 Task: Change proficiency to limited working proficiency.
Action: Mouse moved to (900, 96)
Screenshot: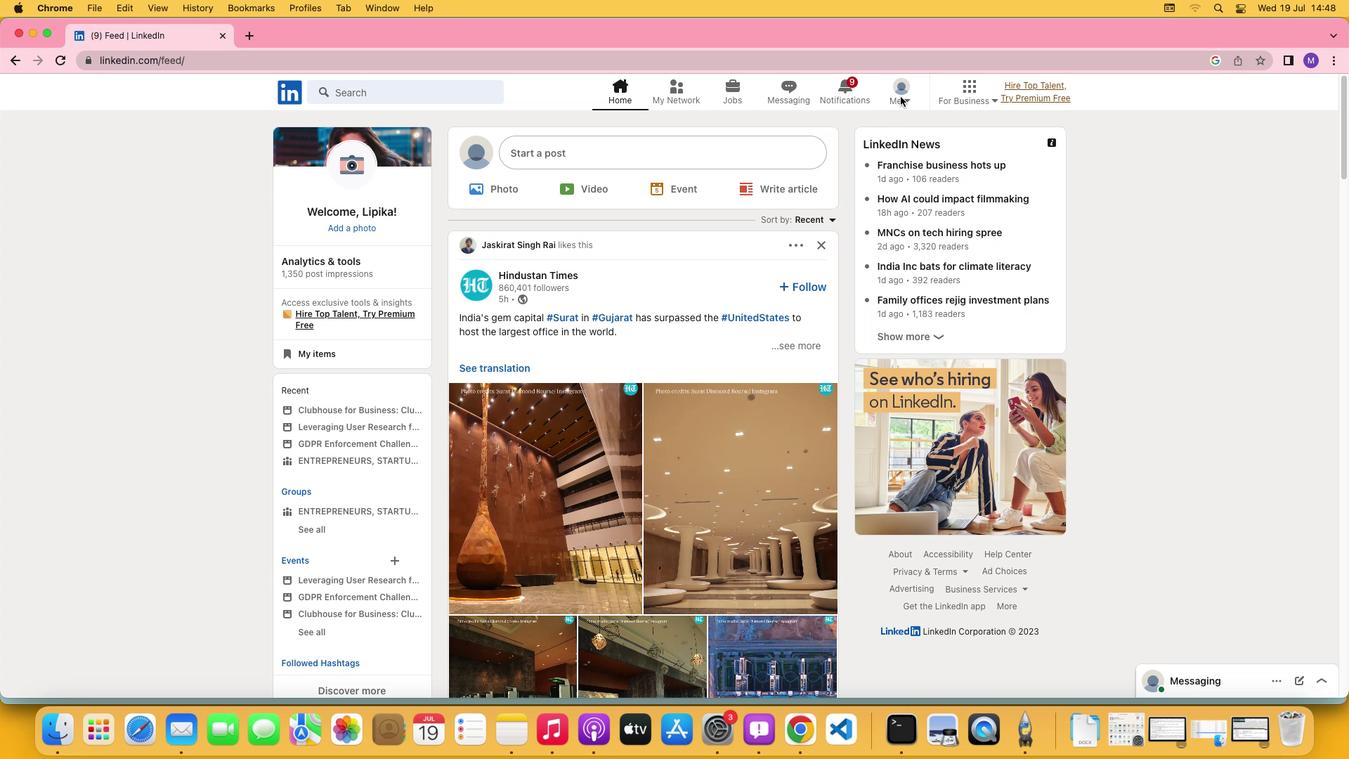 
Action: Mouse pressed left at (900, 96)
Screenshot: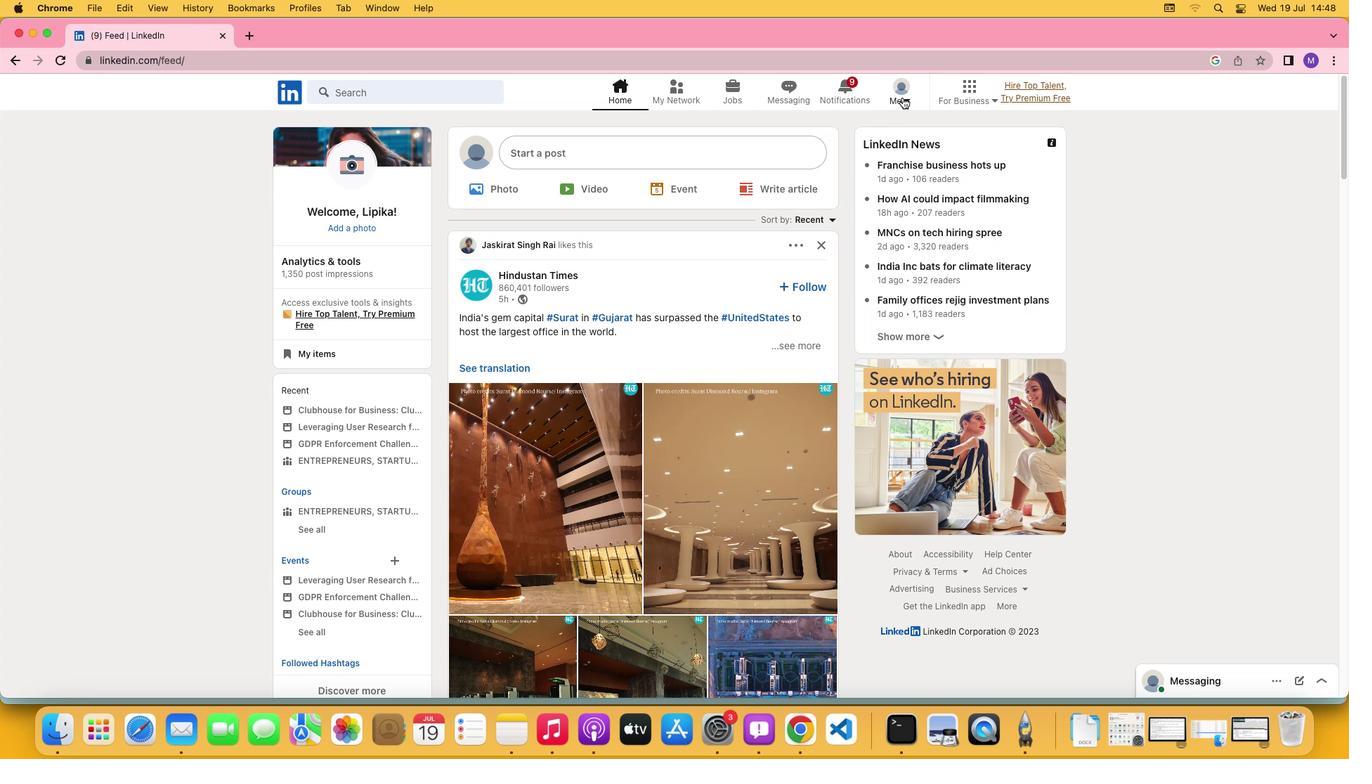 
Action: Mouse moved to (907, 99)
Screenshot: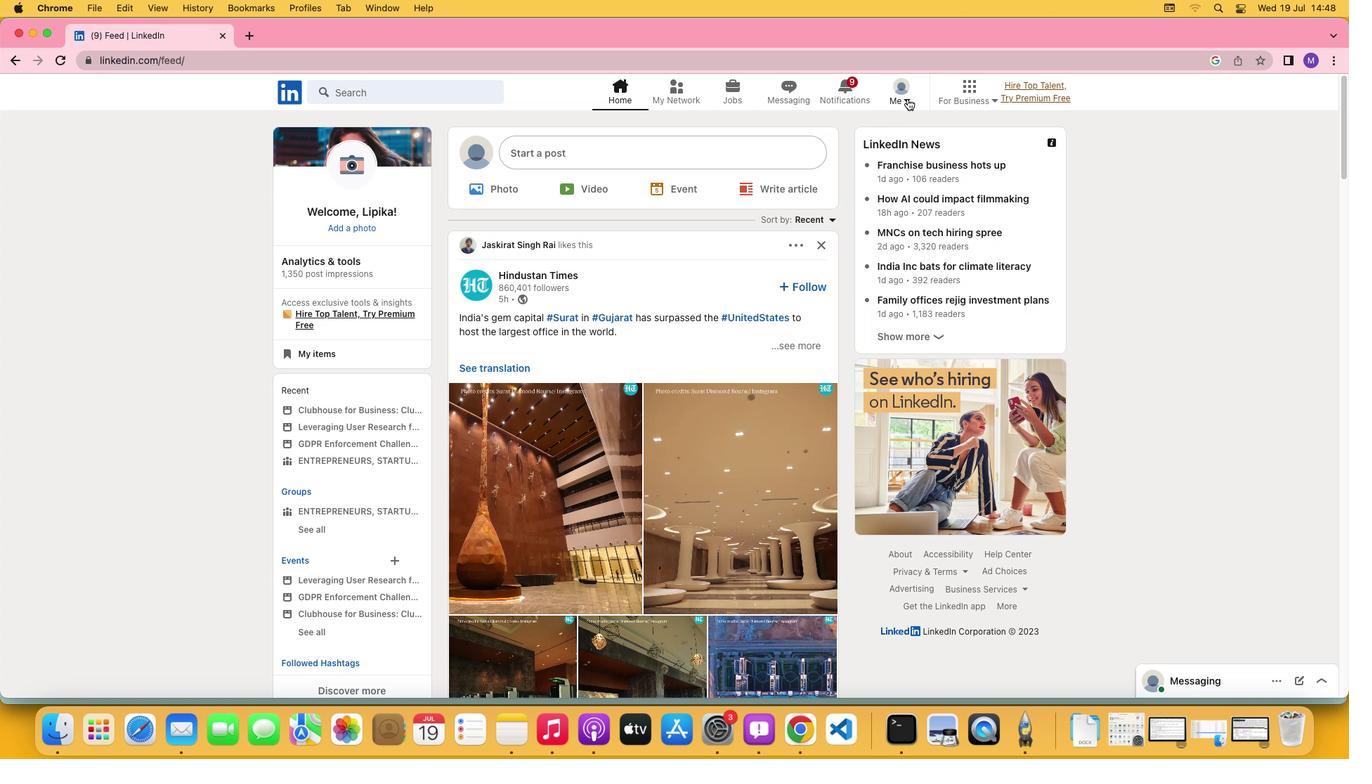 
Action: Mouse pressed left at (907, 99)
Screenshot: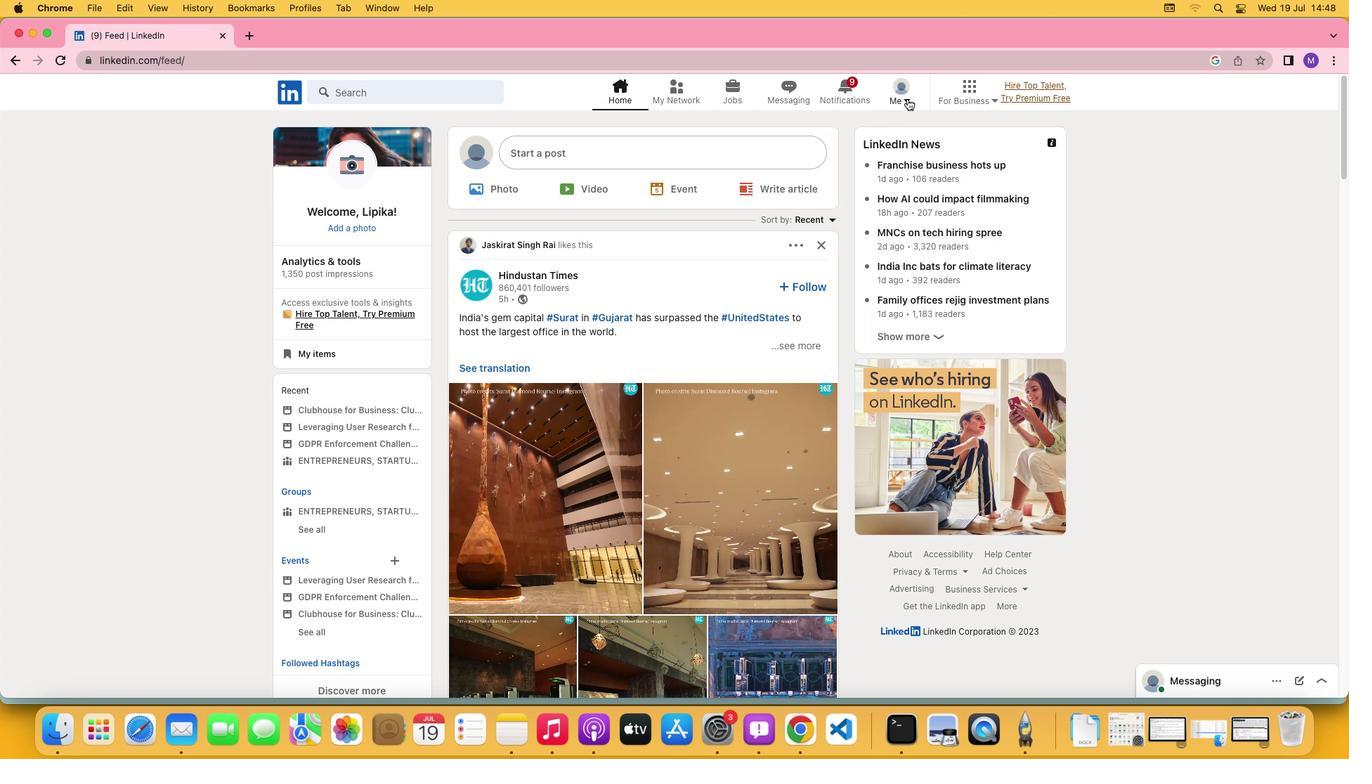 
Action: Mouse moved to (877, 170)
Screenshot: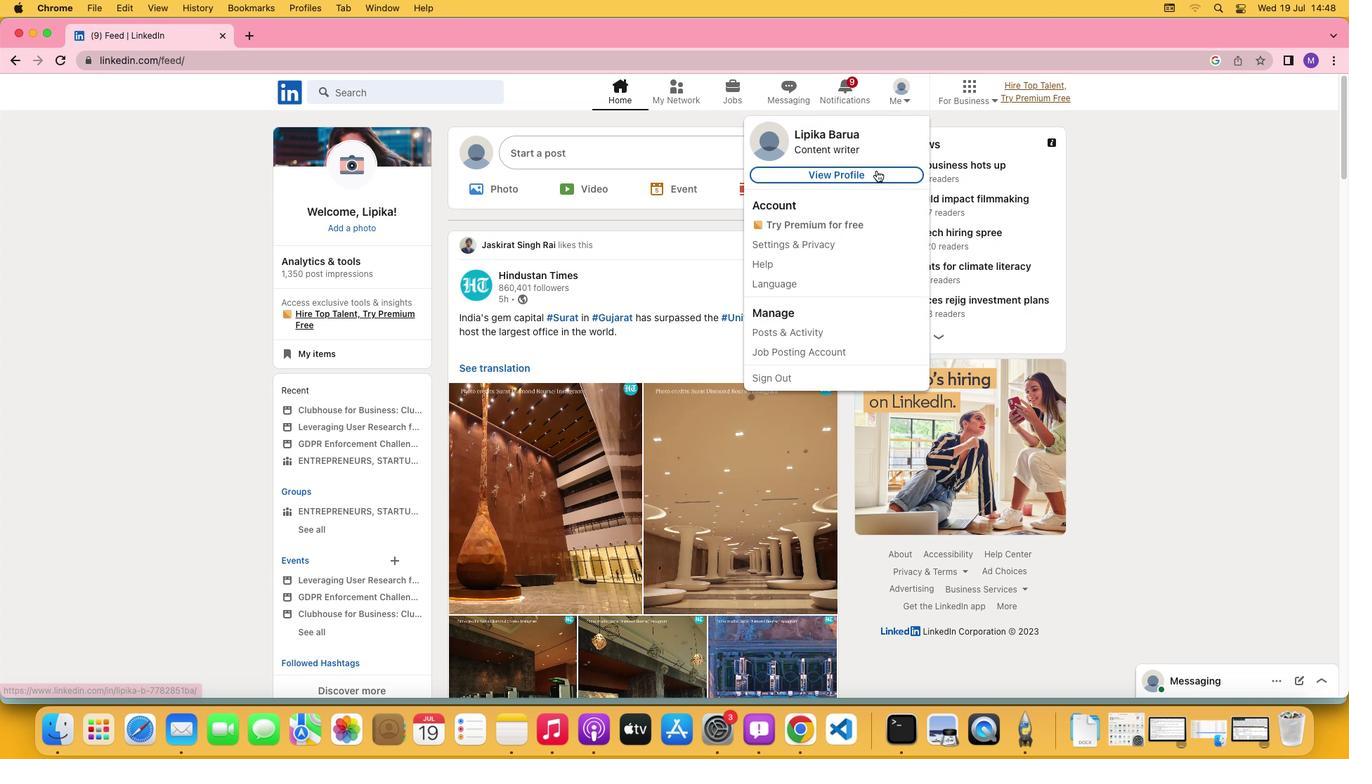 
Action: Mouse pressed left at (877, 170)
Screenshot: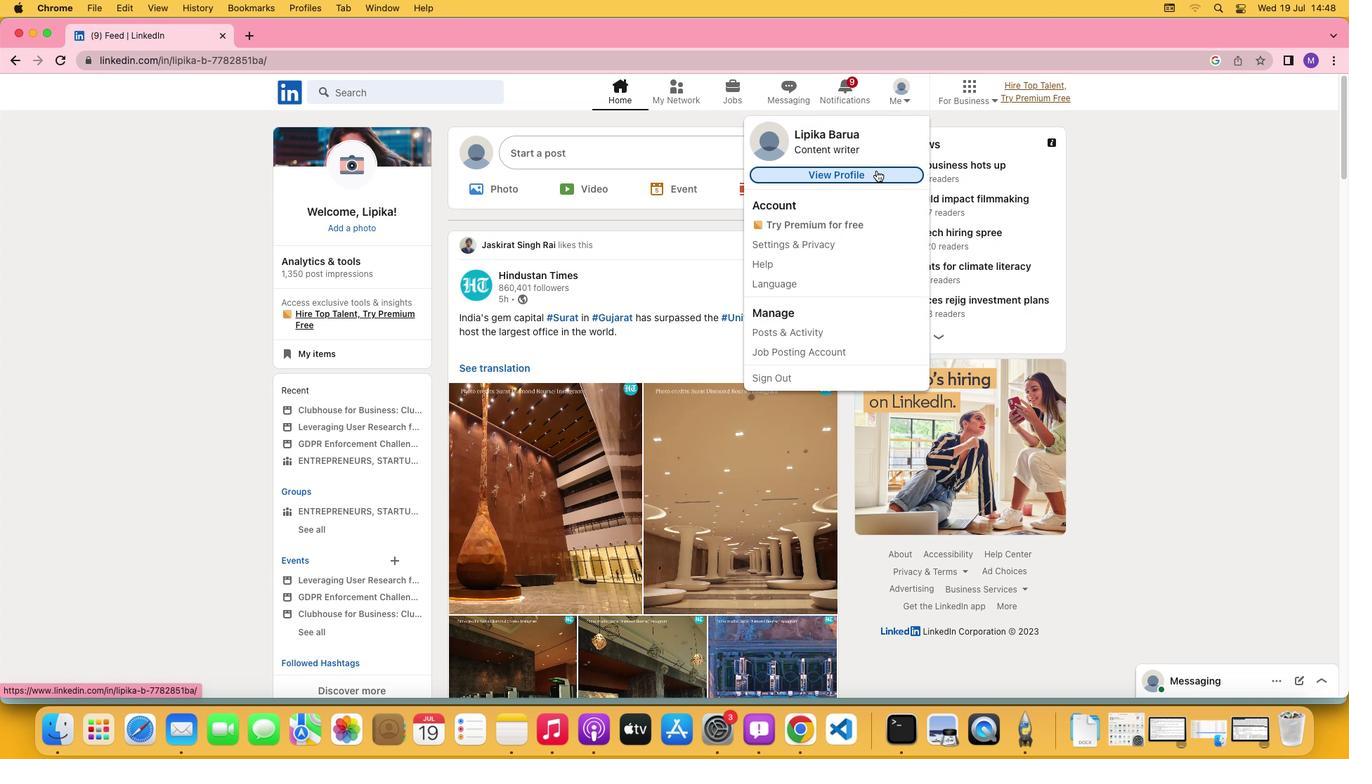 
Action: Mouse moved to (437, 456)
Screenshot: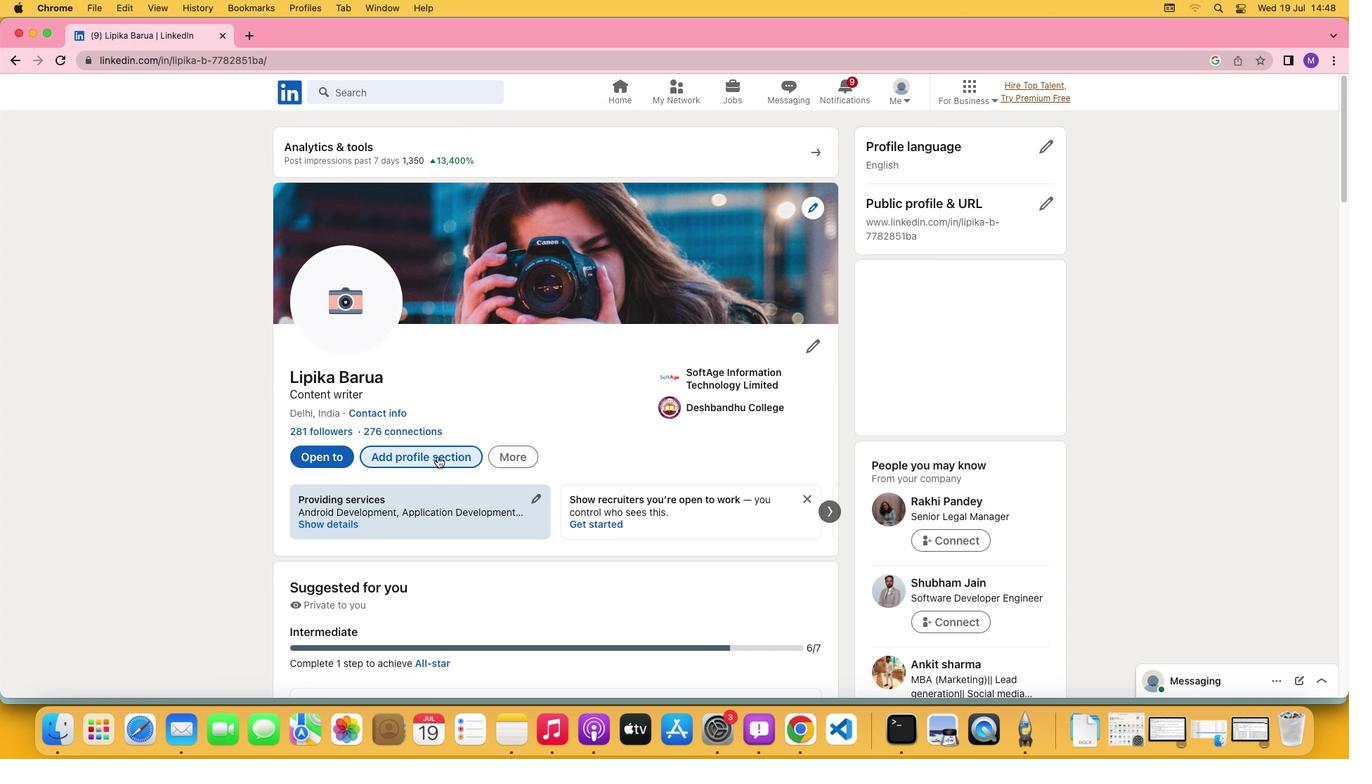 
Action: Mouse pressed left at (437, 456)
Screenshot: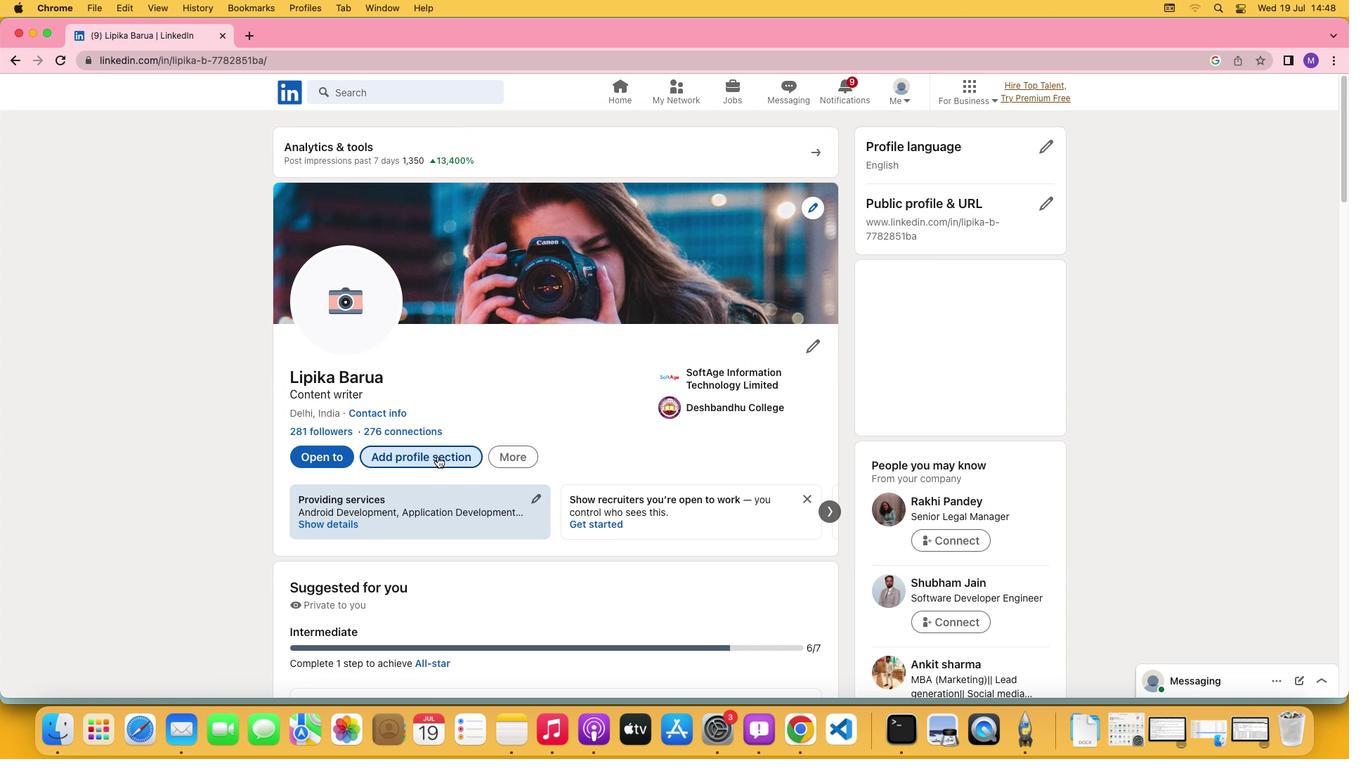 
Action: Mouse moved to (537, 424)
Screenshot: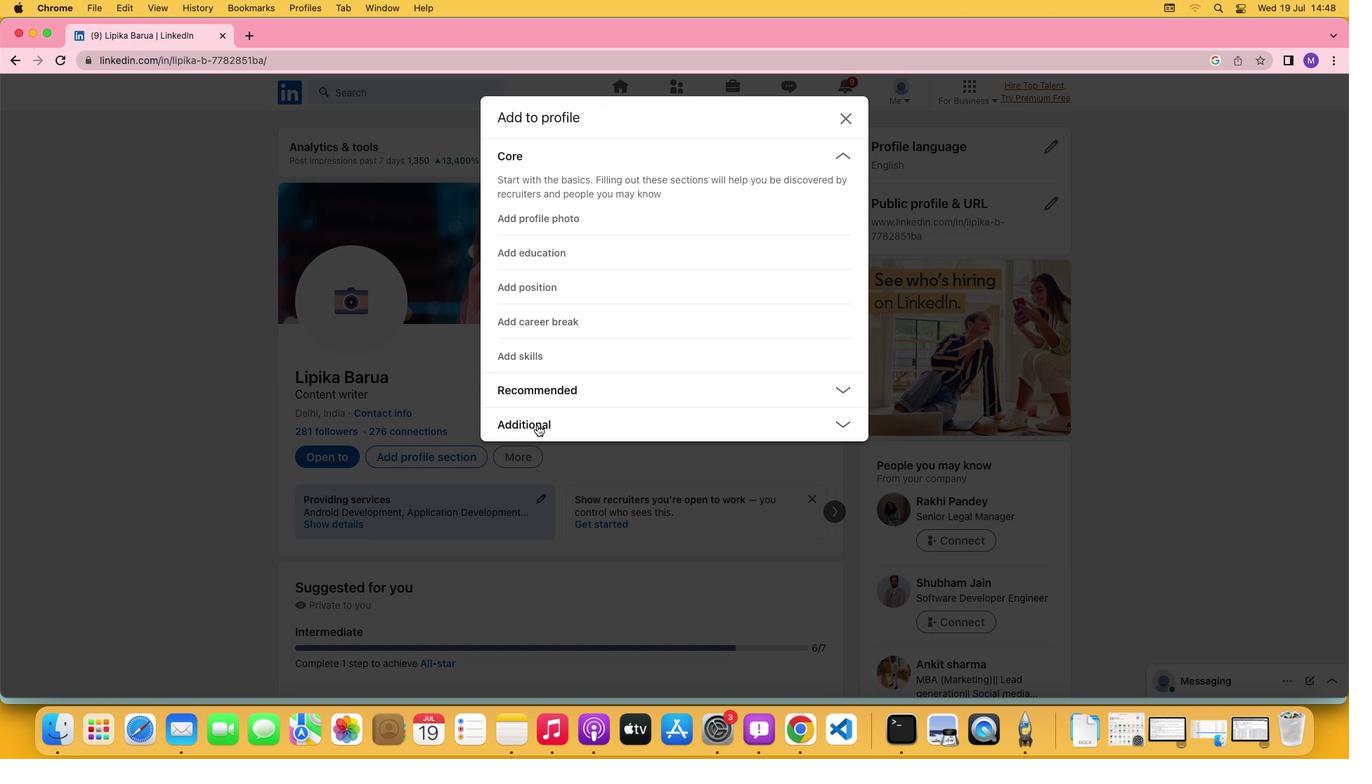 
Action: Mouse pressed left at (537, 424)
Screenshot: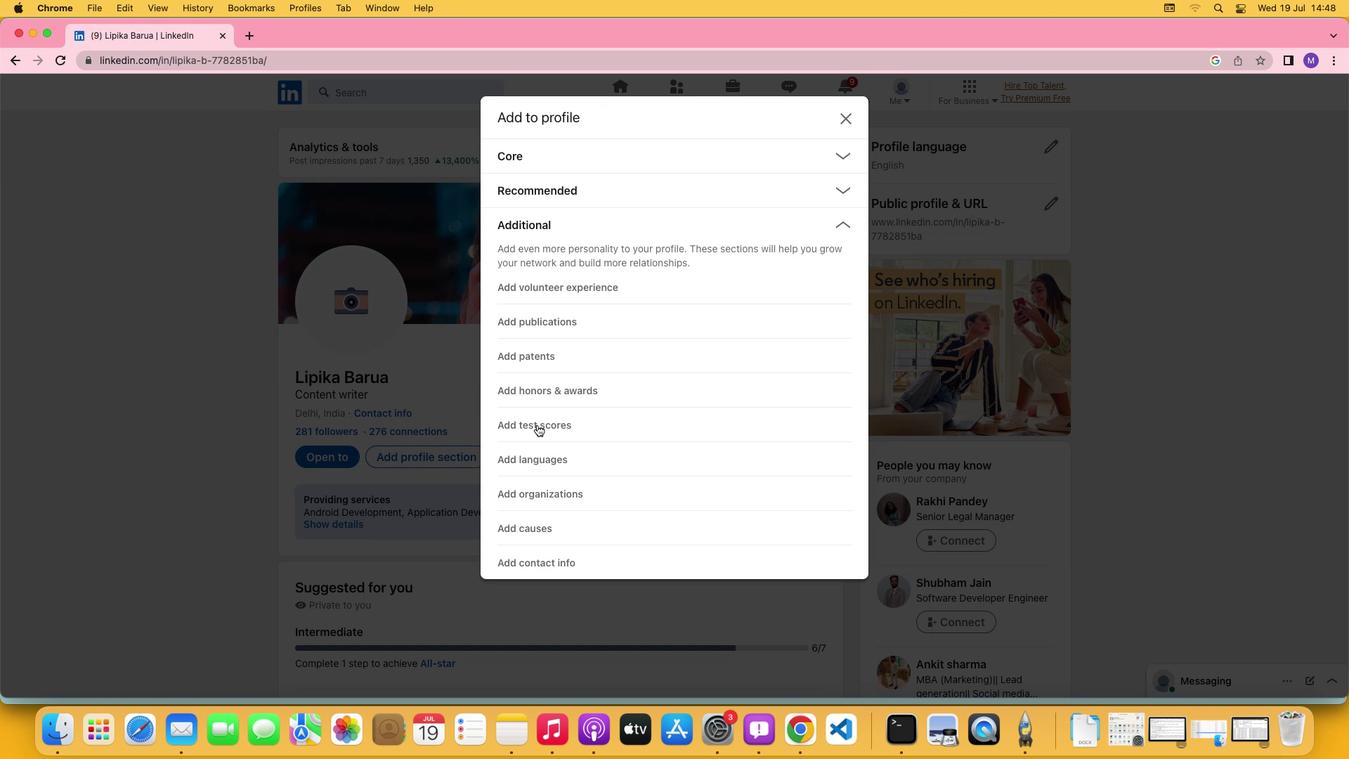 
Action: Mouse moved to (543, 458)
Screenshot: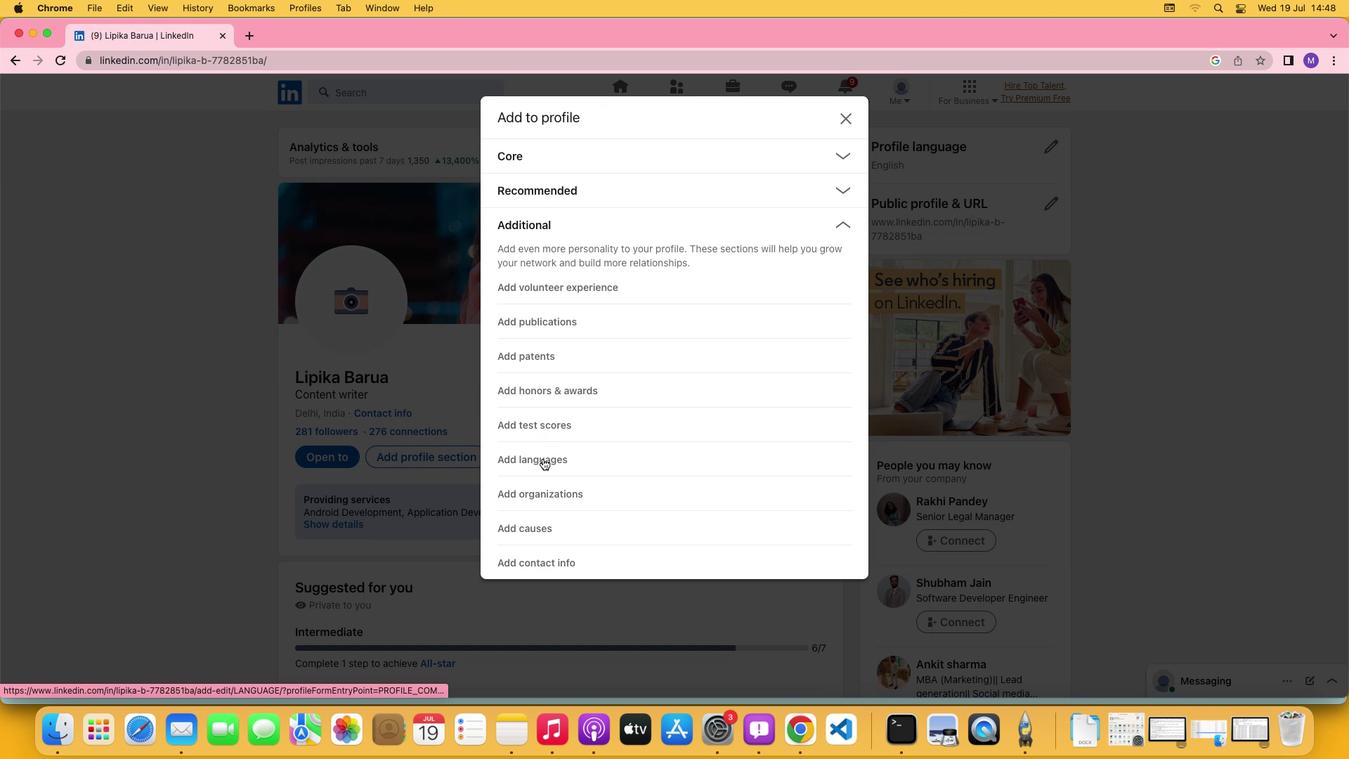 
Action: Mouse pressed left at (543, 458)
Screenshot: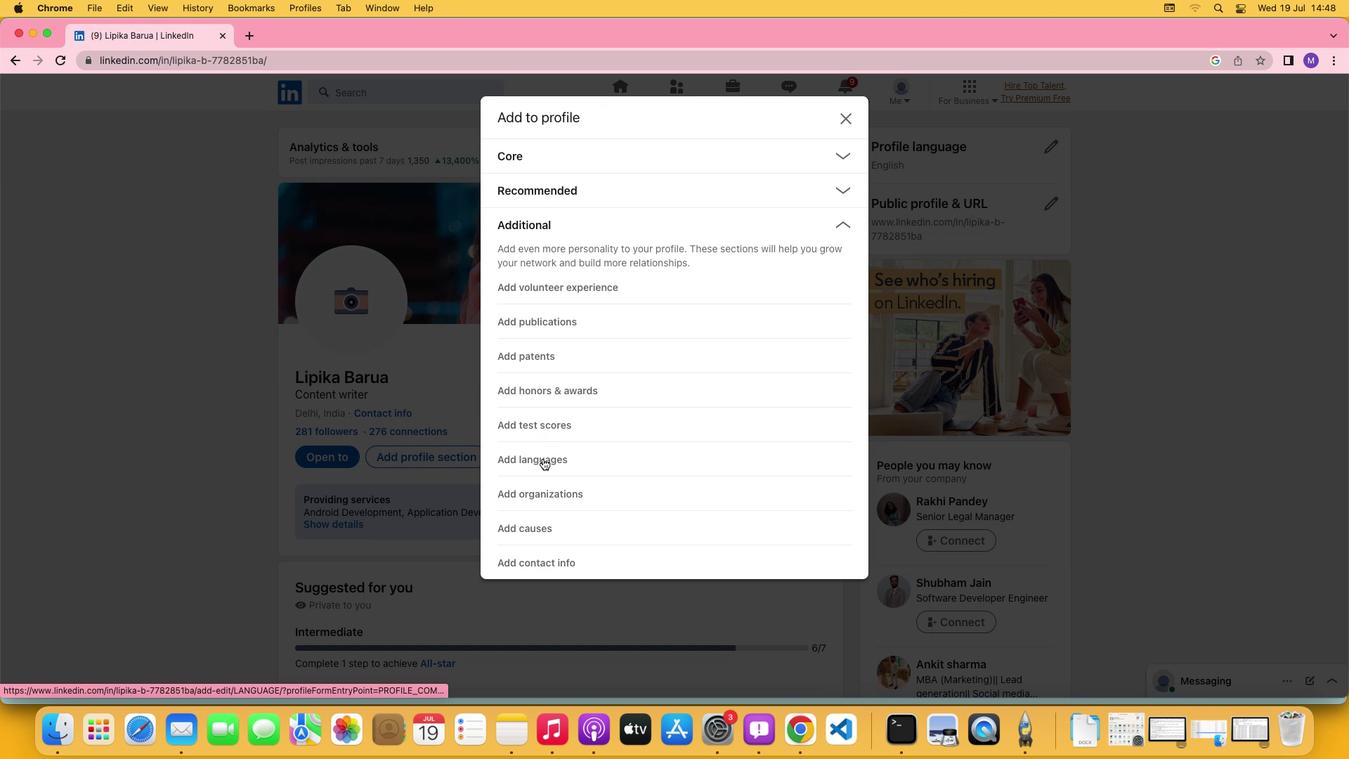 
Action: Mouse moved to (904, 257)
Screenshot: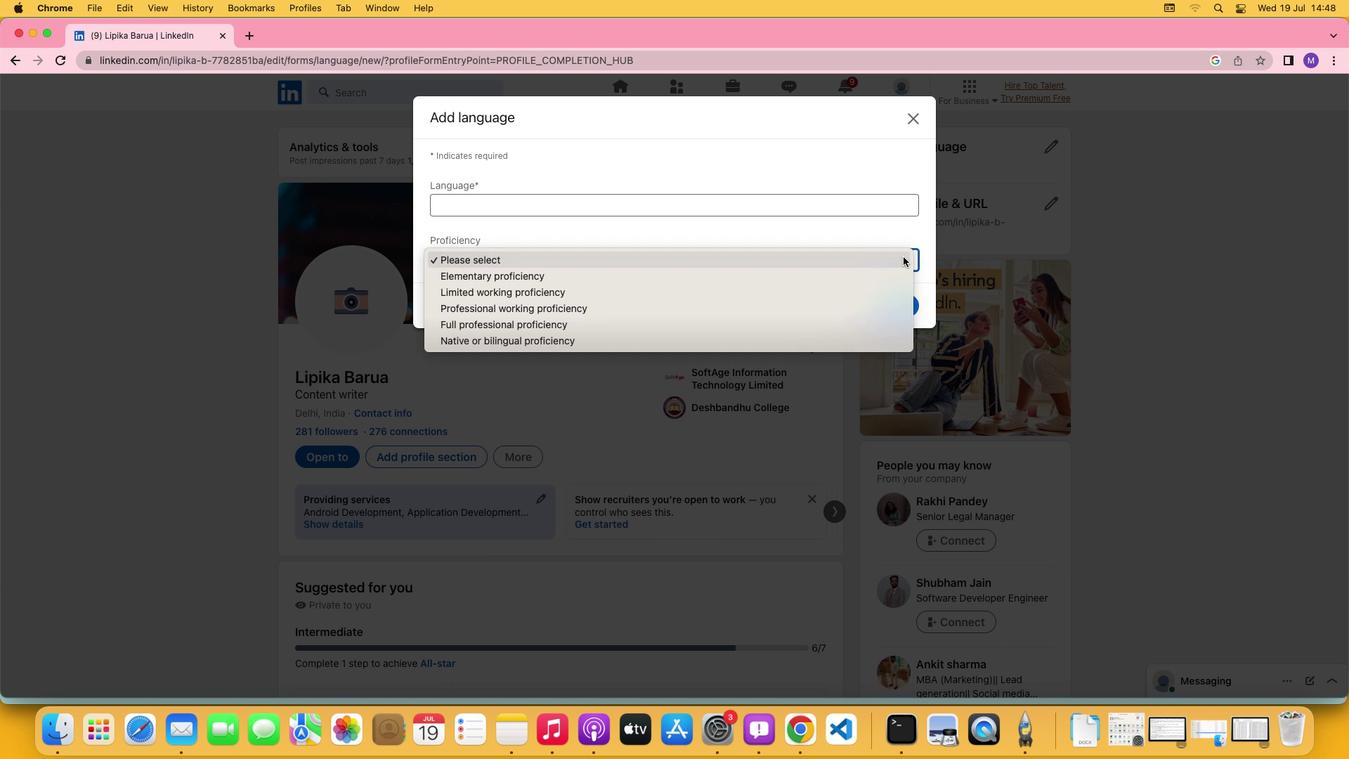 
Action: Mouse pressed left at (904, 257)
Screenshot: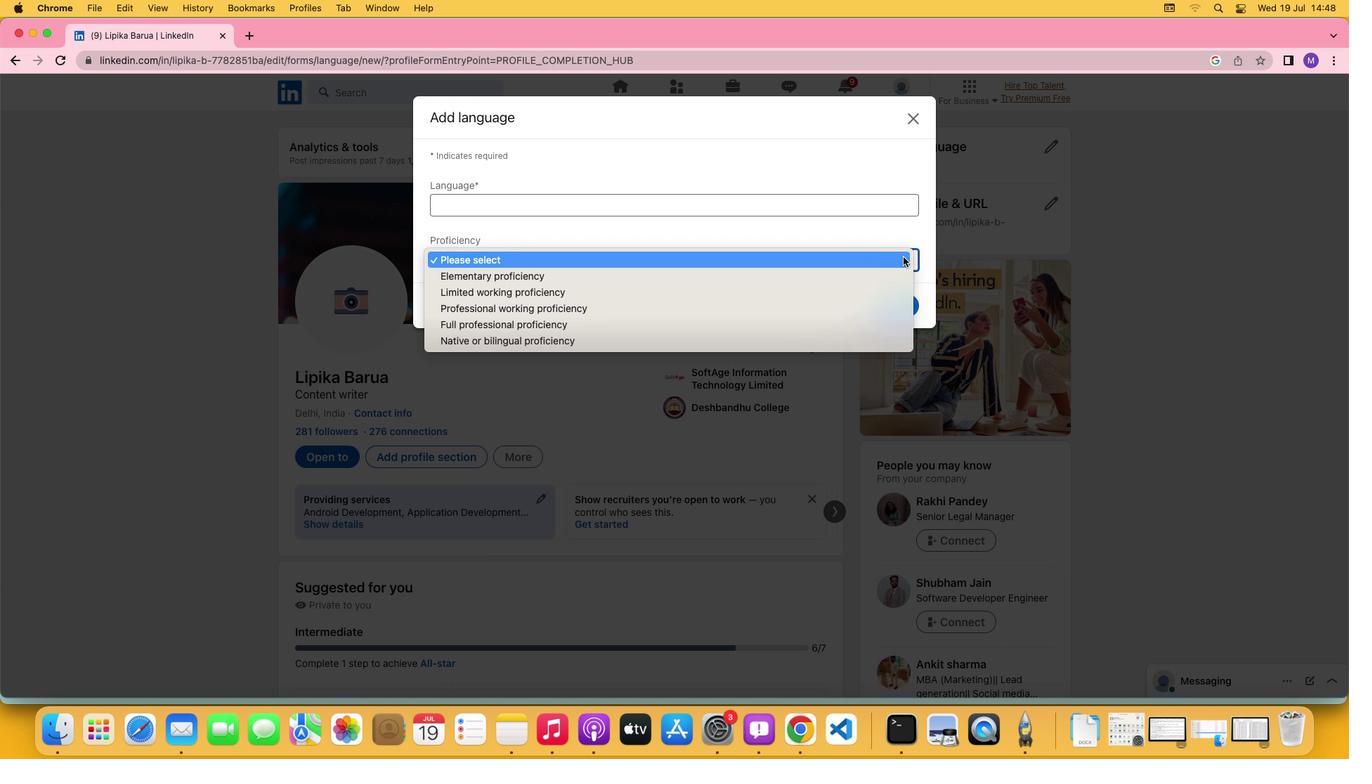 
Action: Mouse moved to (871, 287)
Screenshot: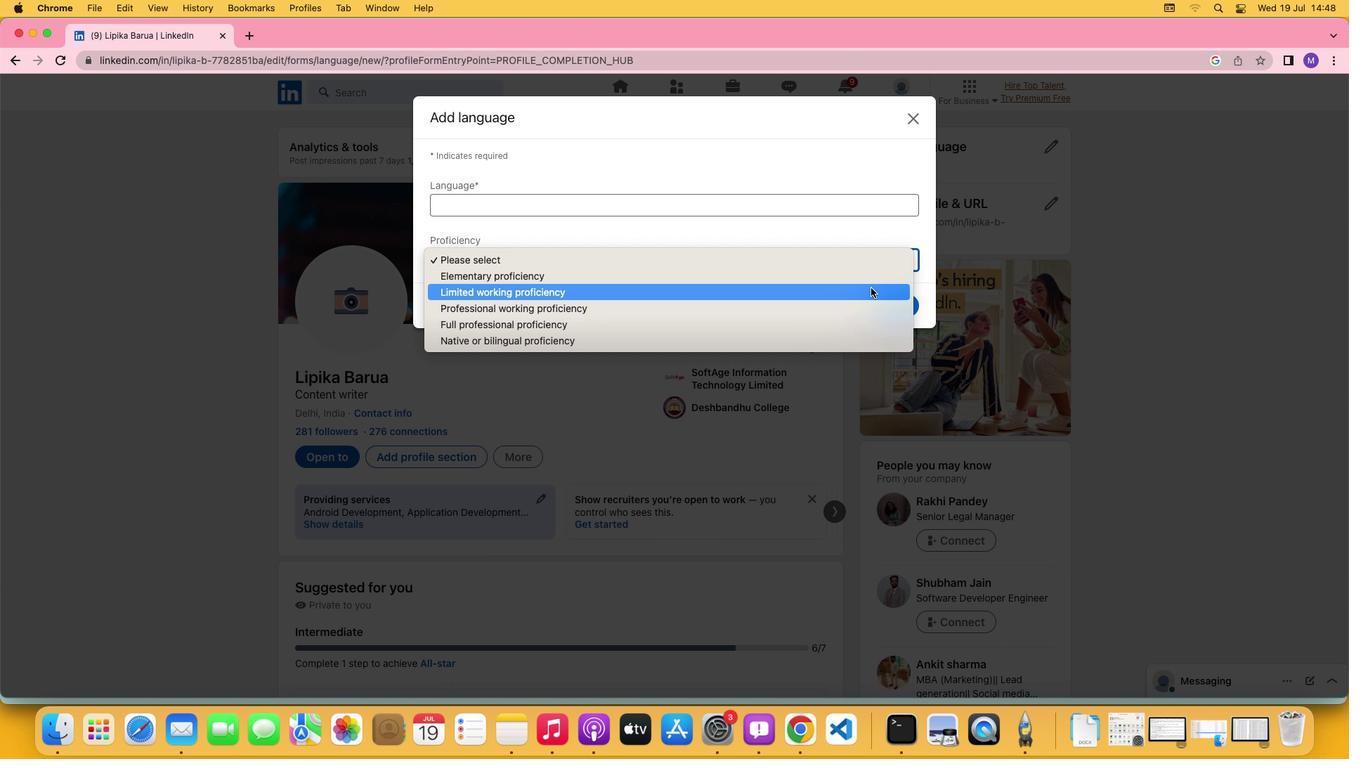 
Action: Mouse pressed left at (871, 287)
Screenshot: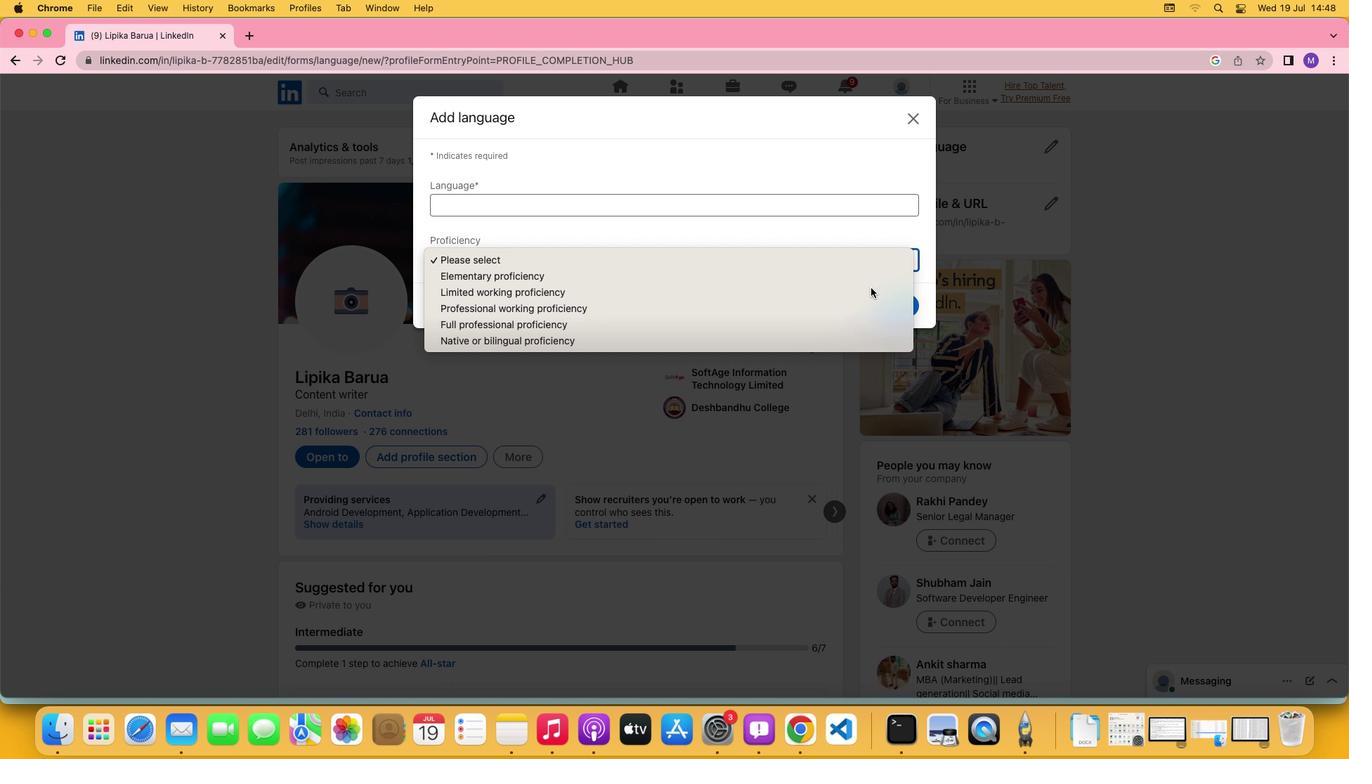 
Action: Mouse moved to (891, 229)
Screenshot: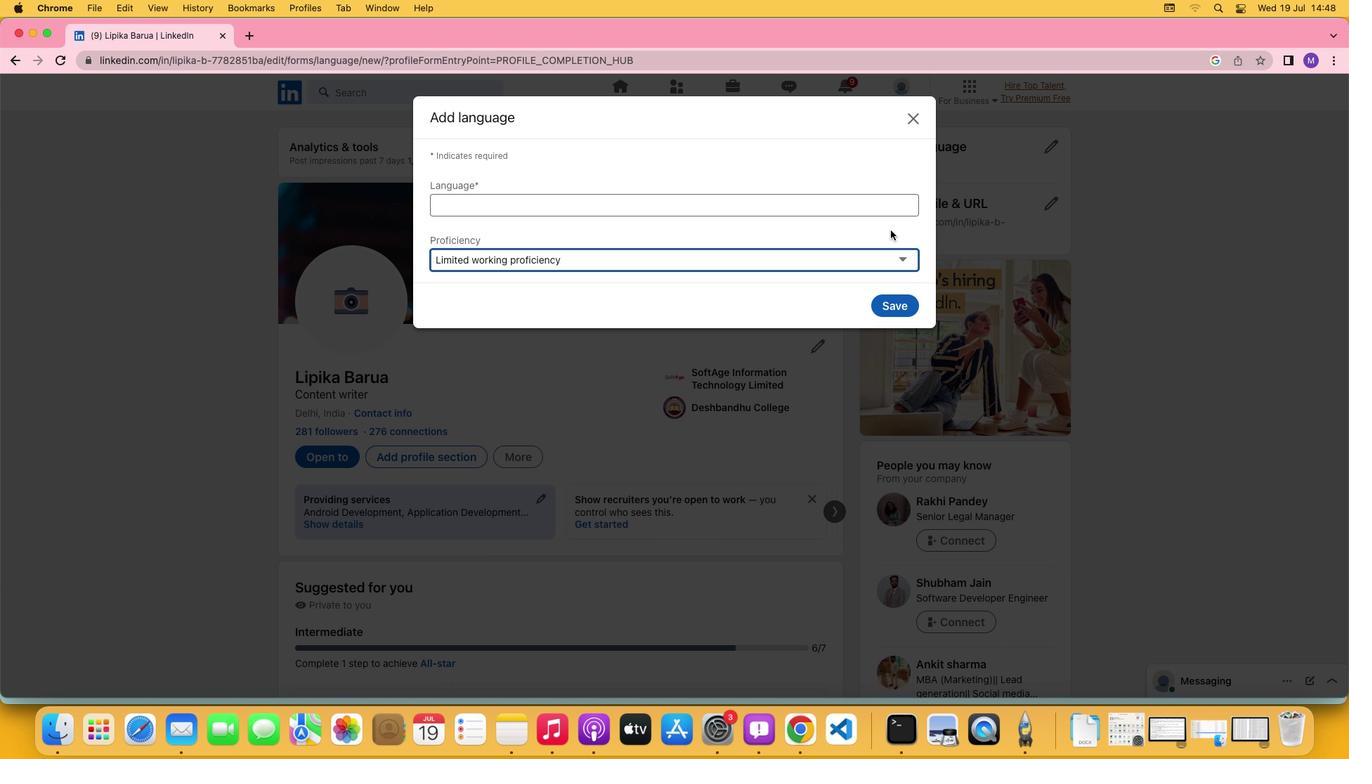 
